 Task: Create a new field with title Stage a blank project BlazeTech with field type as Single-select and options as Not Started, In Progress and Complete
Action: Mouse moved to (497, 350)
Screenshot: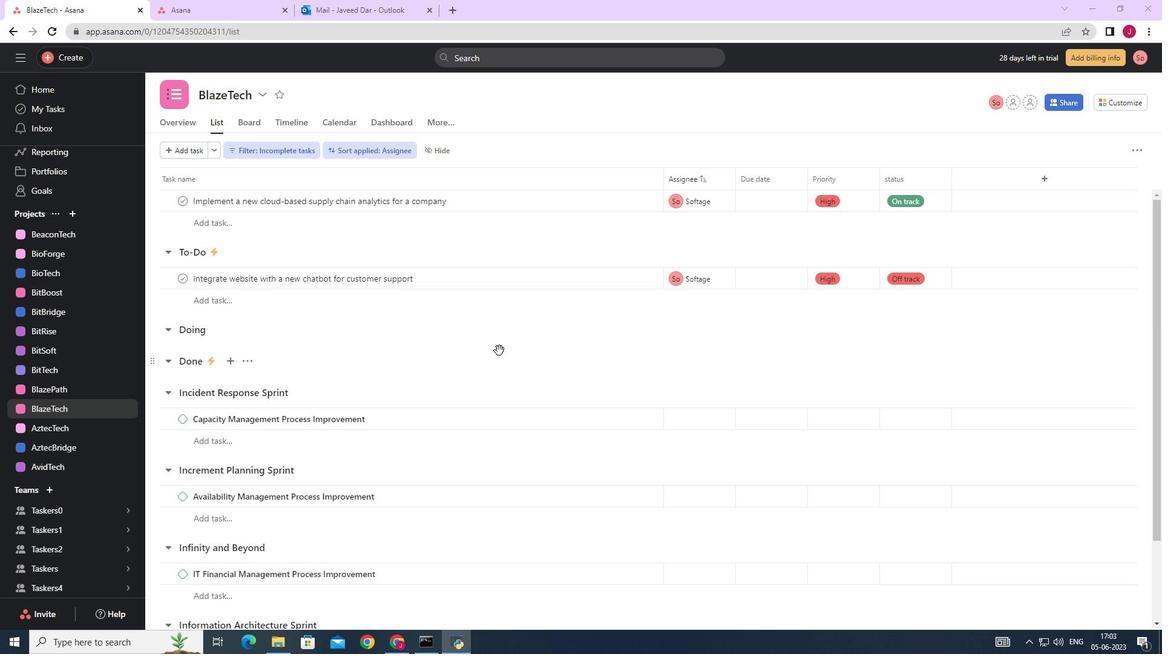 
Action: Mouse scrolled (497, 351) with delta (0, 0)
Screenshot: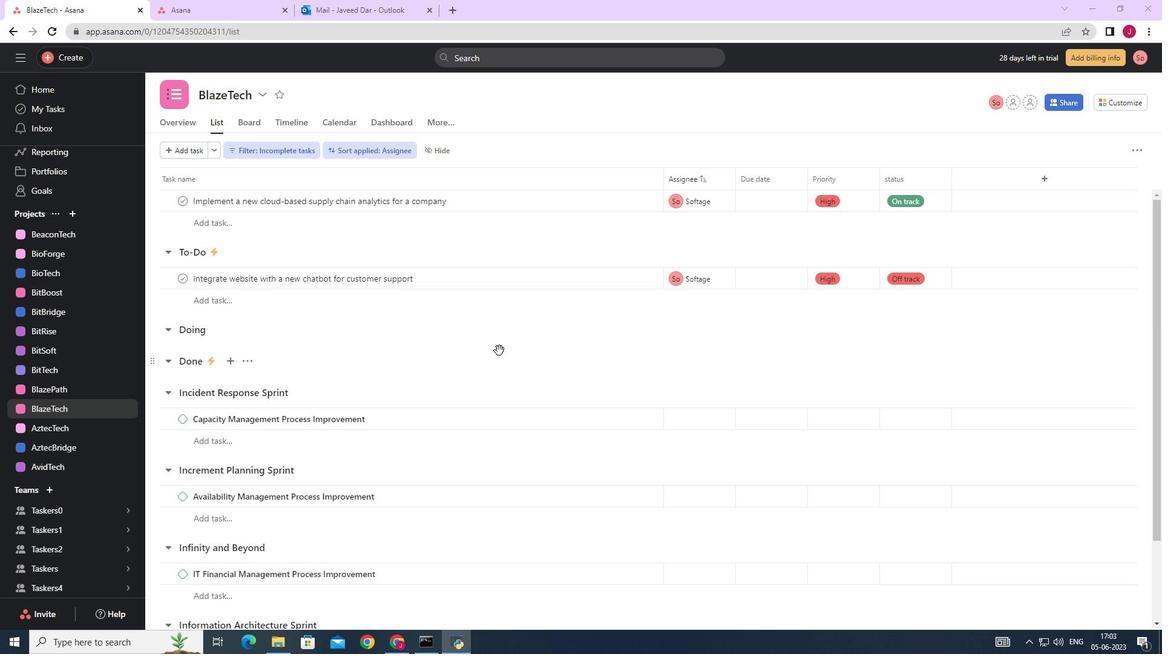 
Action: Mouse scrolled (497, 351) with delta (0, 0)
Screenshot: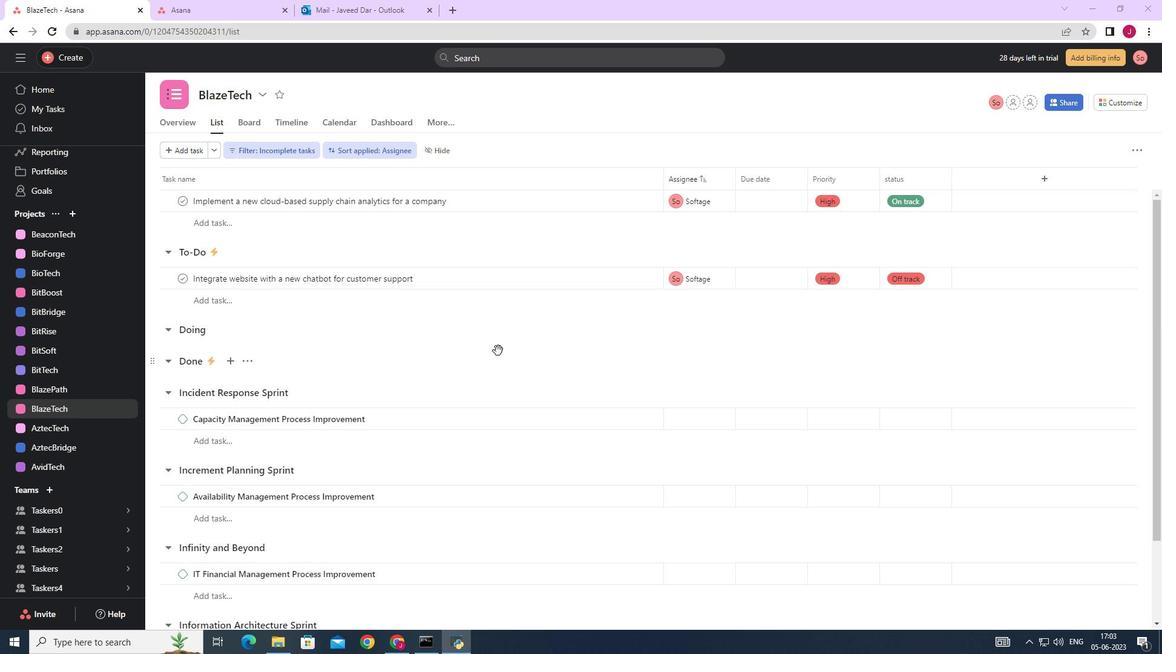 
Action: Mouse moved to (1121, 102)
Screenshot: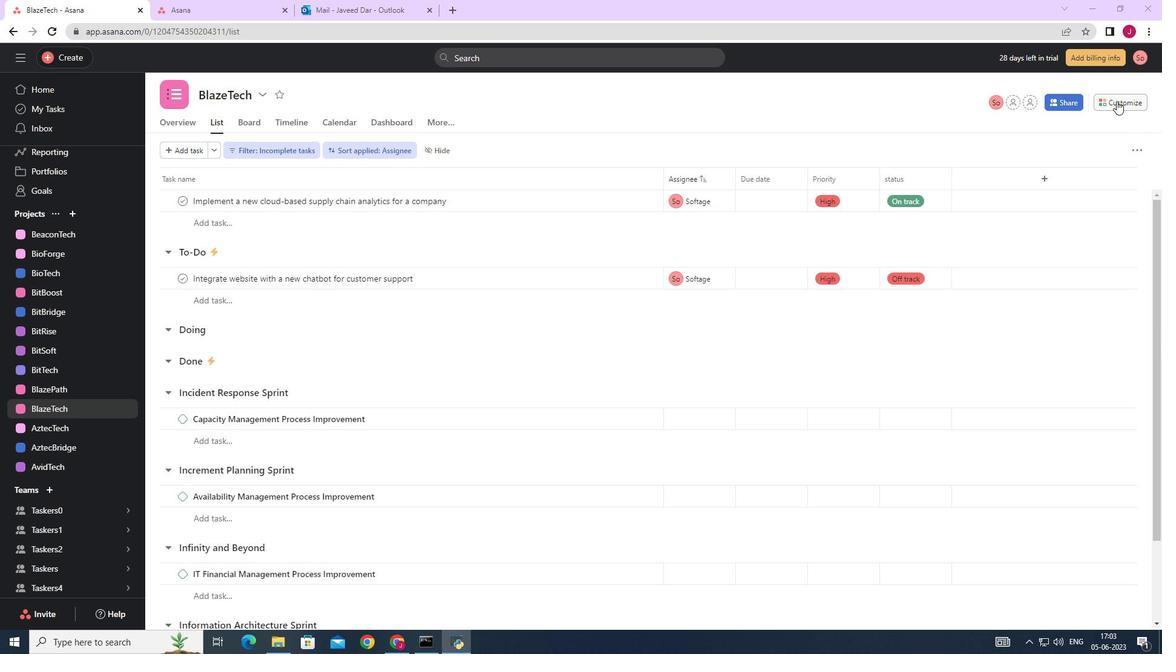 
Action: Mouse pressed left at (1121, 102)
Screenshot: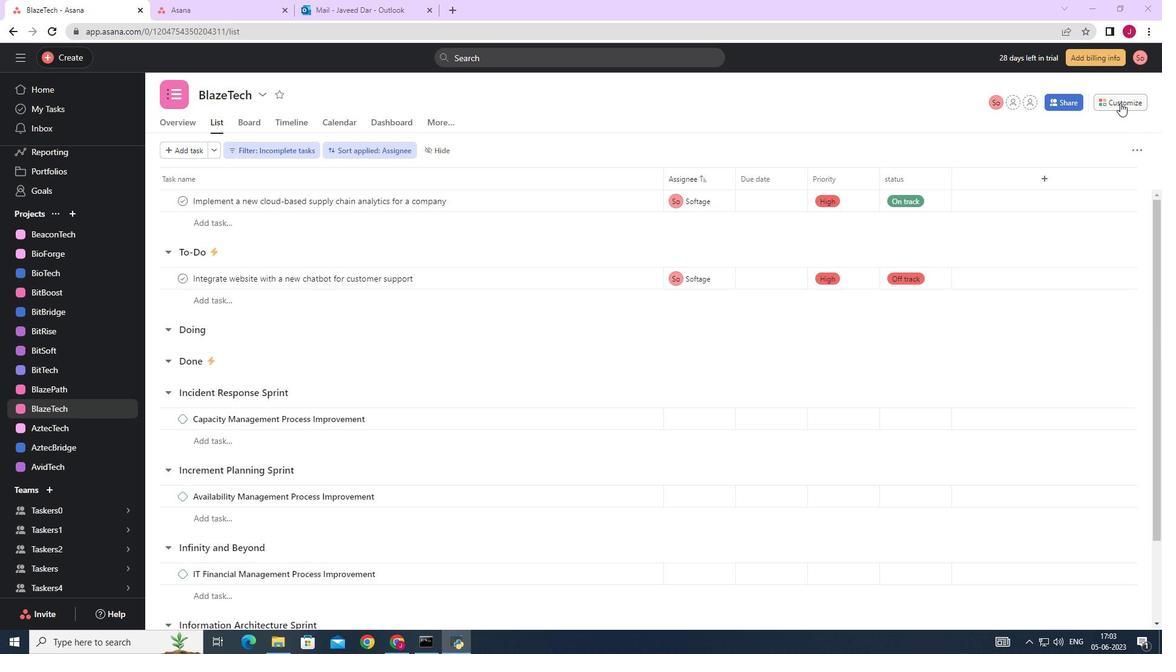 
Action: Mouse moved to (1053, 242)
Screenshot: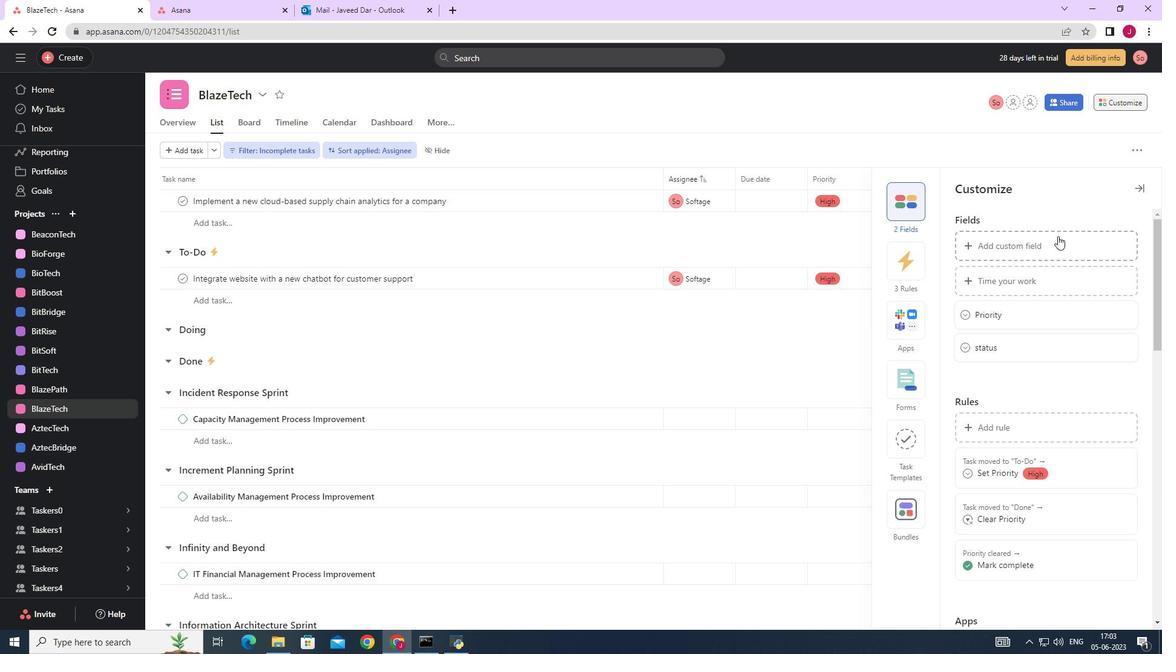 
Action: Mouse pressed left at (1053, 242)
Screenshot: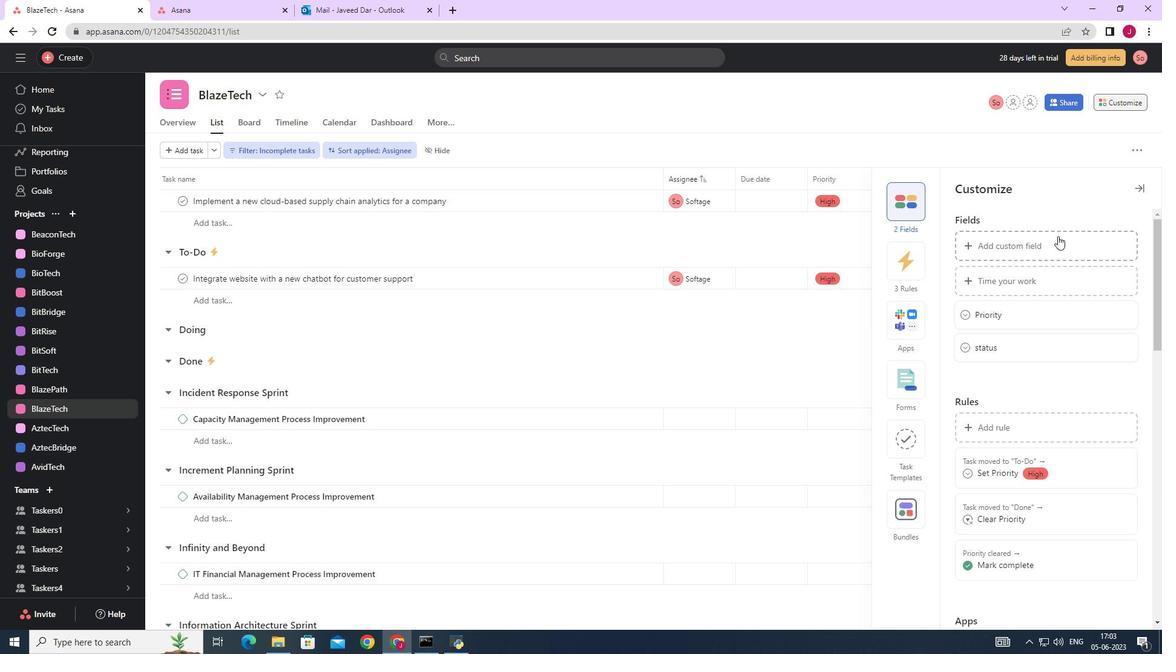 
Action: Mouse moved to (579, 205)
Screenshot: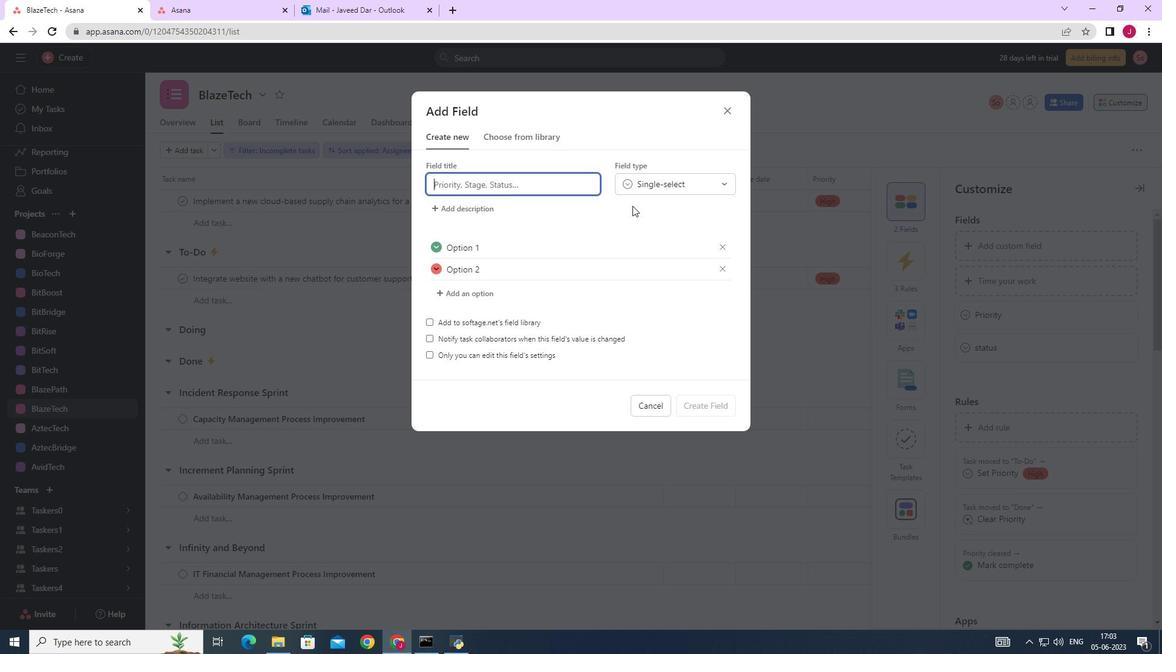 
Action: Key pressed stage
Screenshot: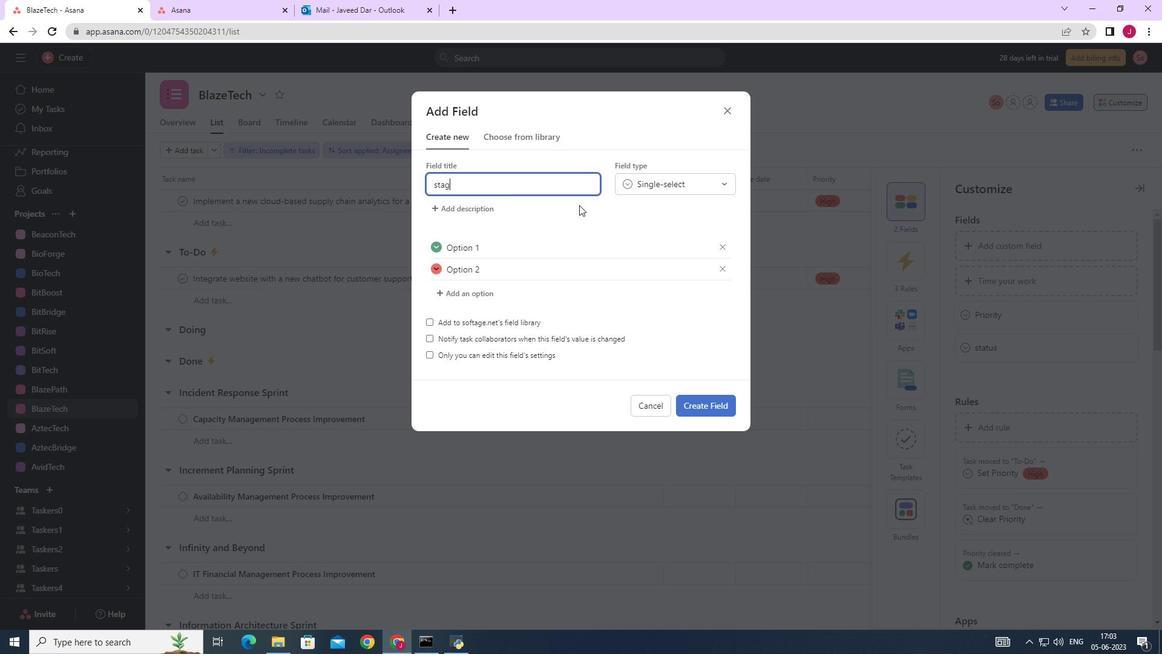 
Action: Mouse moved to (552, 244)
Screenshot: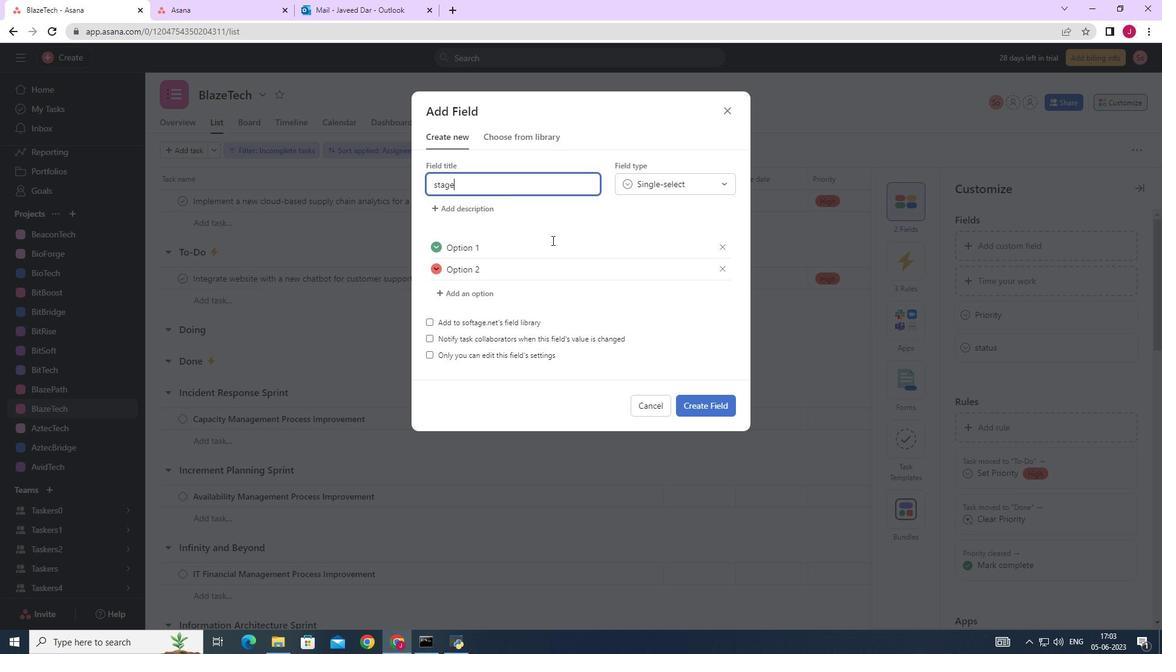 
Action: Mouse pressed left at (552, 244)
Screenshot: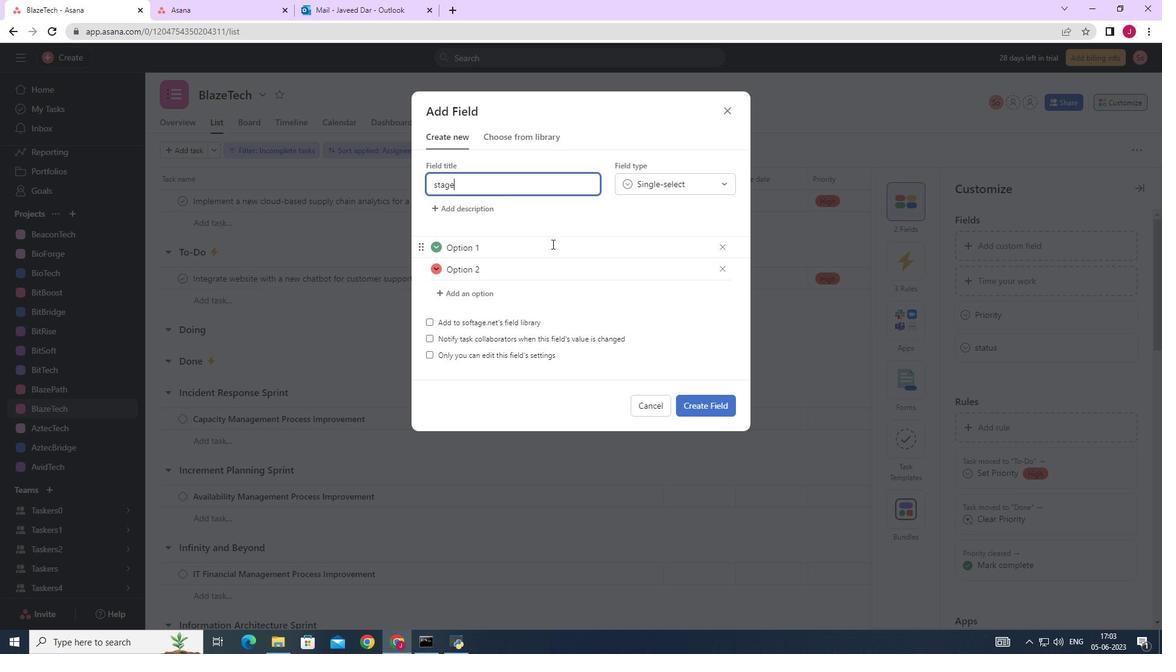 
Action: Key pressed <Key.backspace><Key.backspace><Key.backspace><Key.backspace><Key.backspace><Key.backspace><Key.backspace><Key.backspace><Key.caps_lock>M<Key.backspace>N<Key.caps_lock>ot<Key.space>started
Screenshot: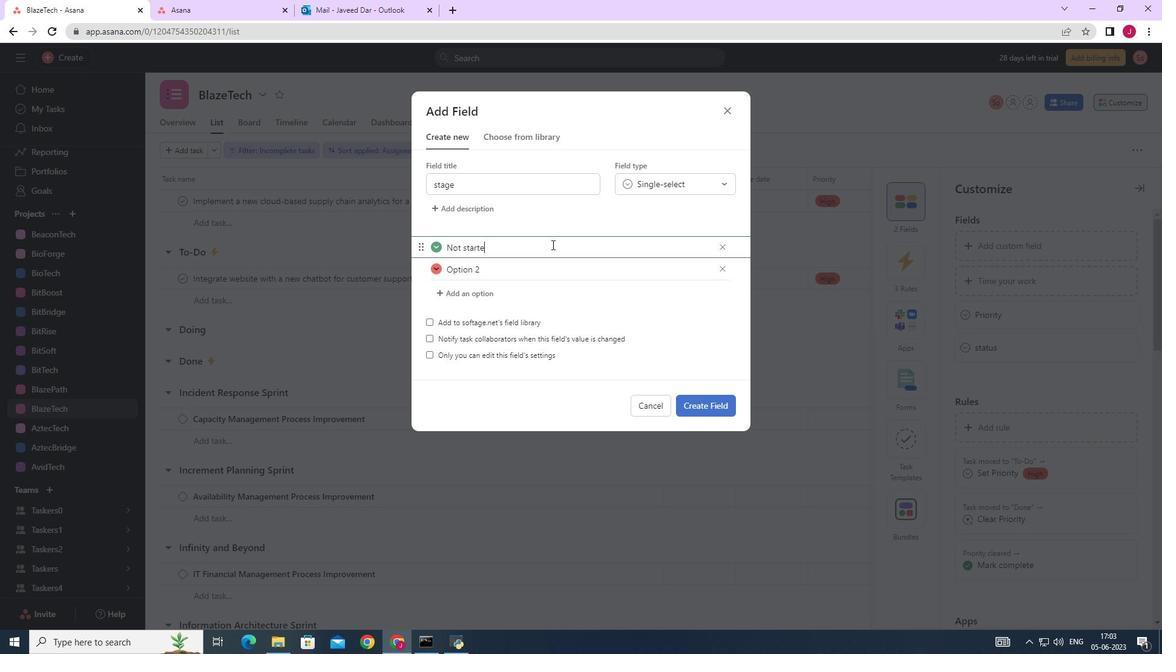 
Action: Mouse moved to (560, 270)
Screenshot: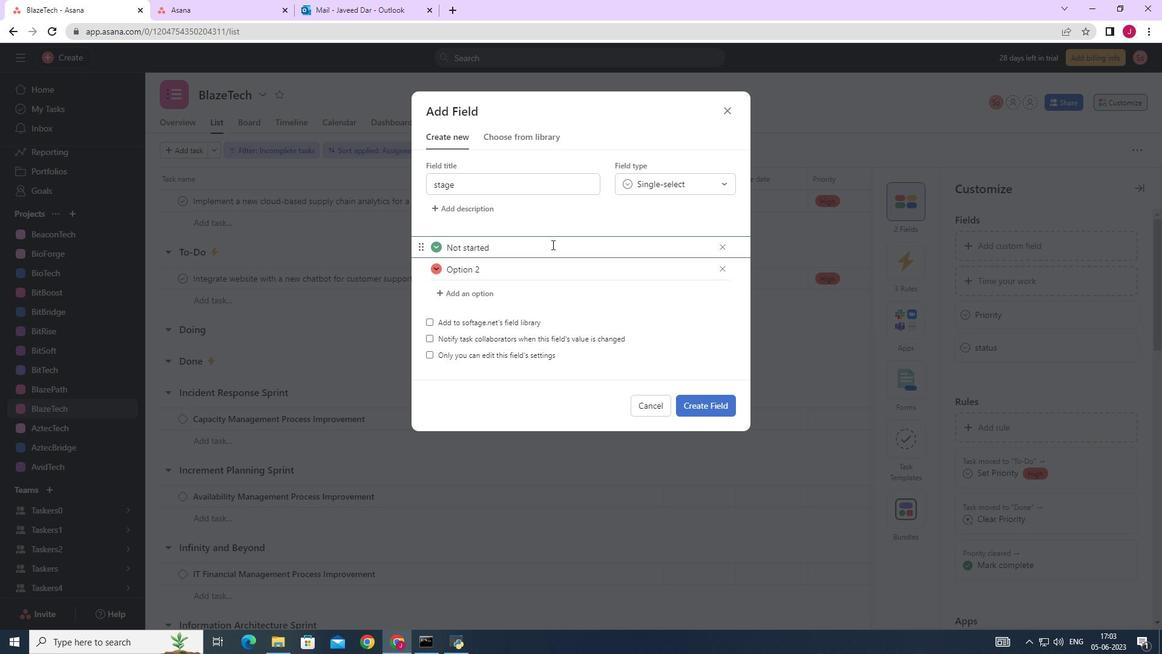 
Action: Mouse pressed left at (560, 270)
Screenshot: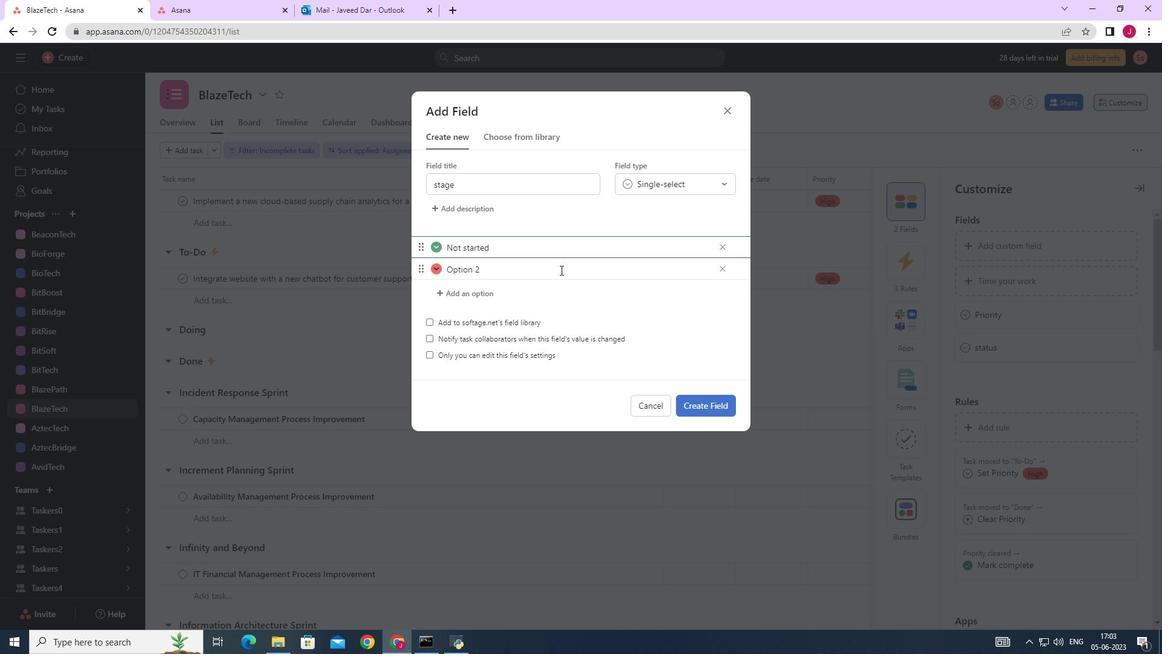 
Action: Key pressed <Key.backspace><Key.backspace><Key.backspace><Key.backspace><Key.backspace><Key.backspace><Key.backspace><Key.backspace><Key.caps_lock>I<Key.caps_lock>n<Key.space>progress
Screenshot: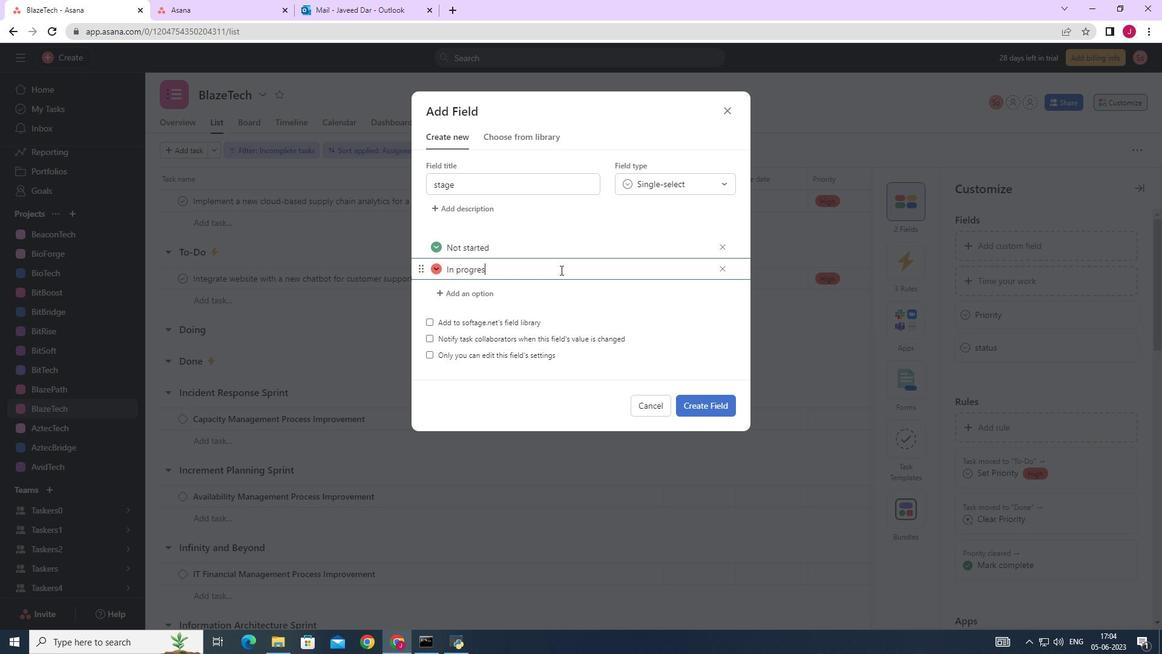 
Action: Mouse moved to (476, 287)
Screenshot: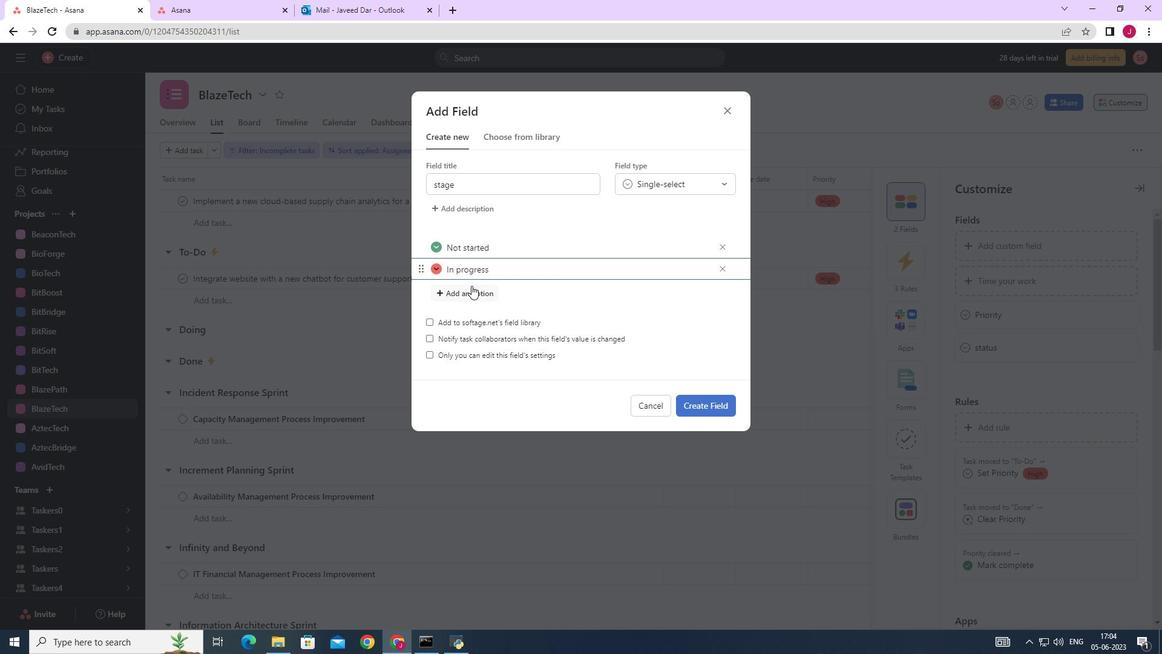 
Action: Mouse pressed left at (476, 287)
Screenshot: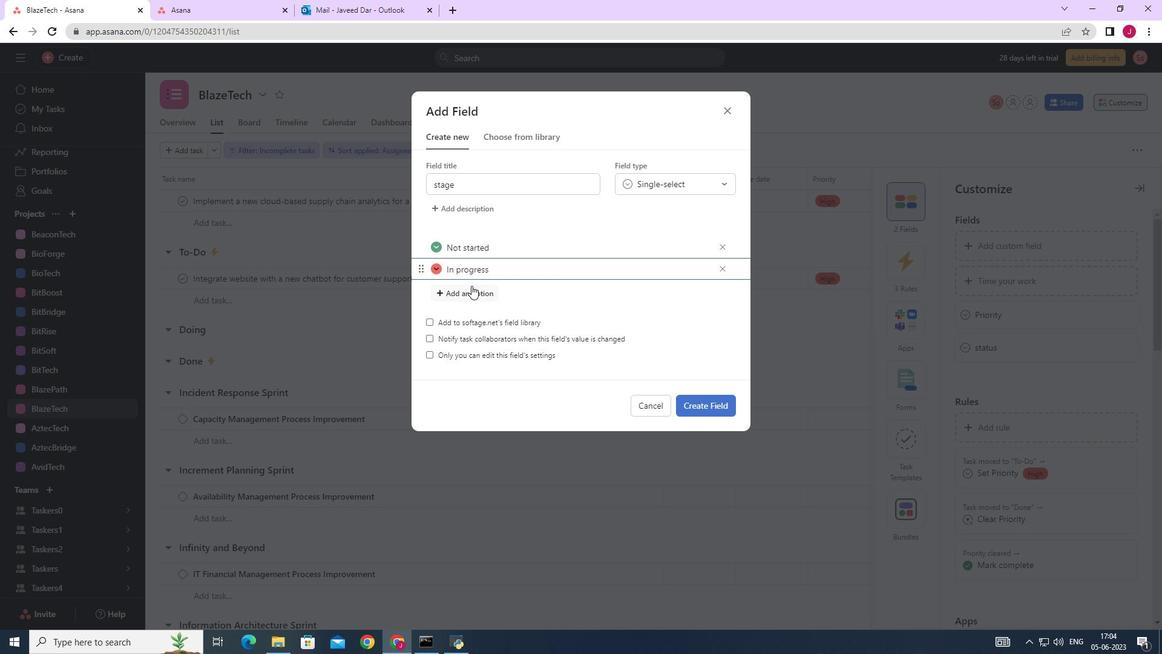 
Action: Mouse moved to (476, 287)
Screenshot: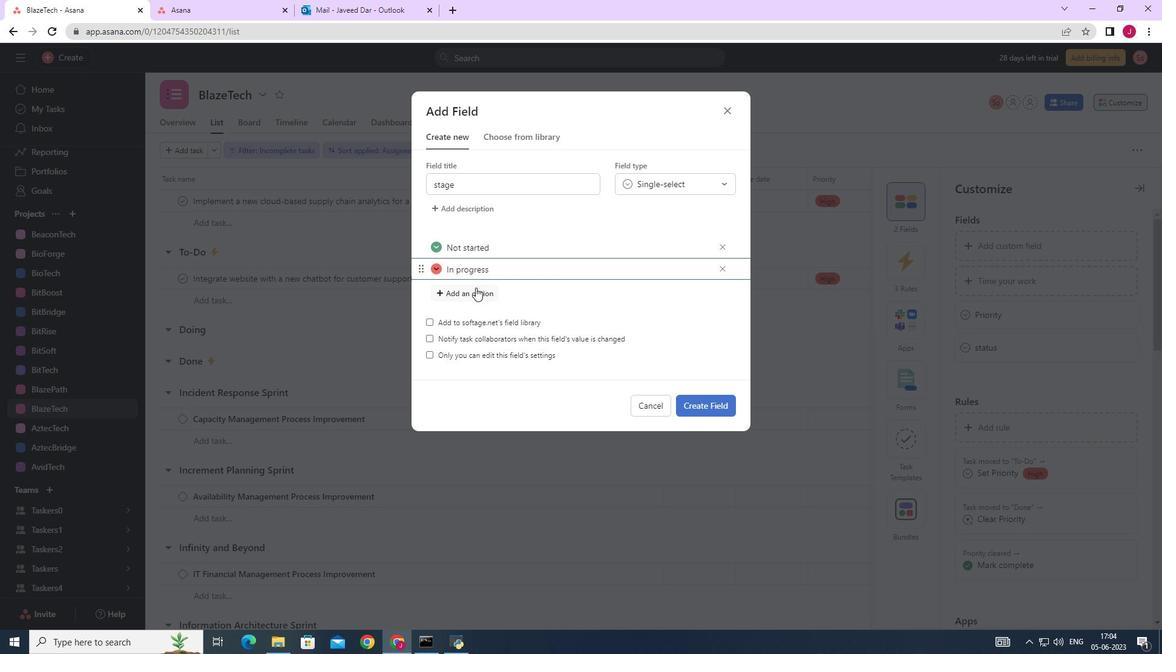 
Action: Key pressed <Key.caps_lock>C<Key.caps_lock>omplete
Screenshot: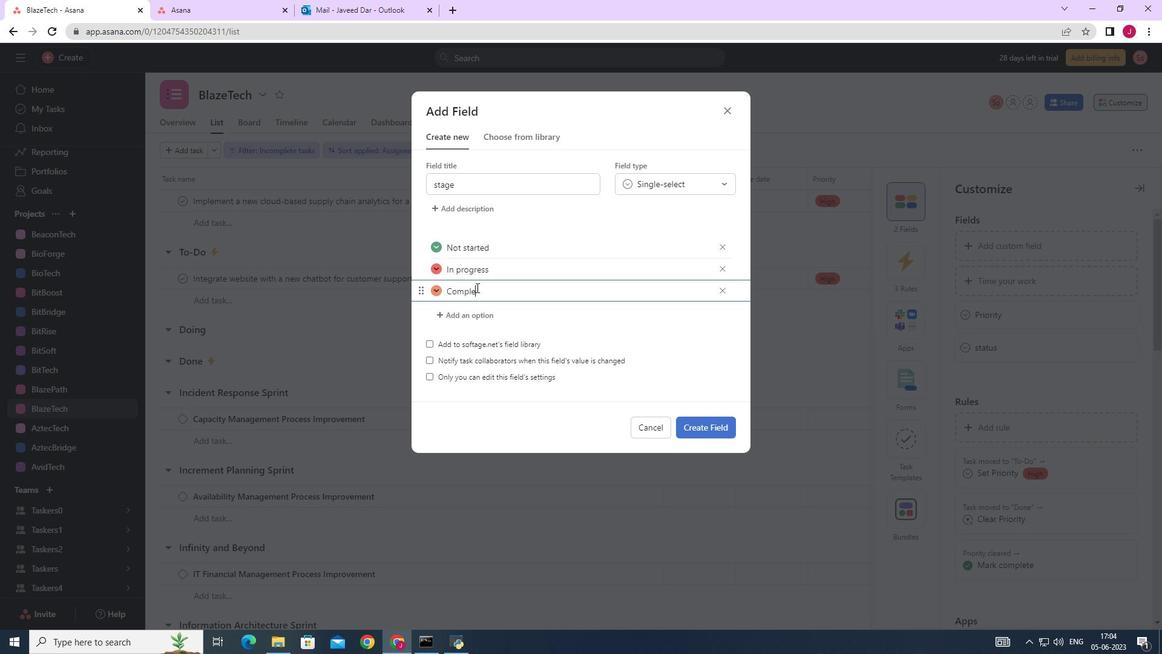 
Action: Mouse moved to (657, 181)
Screenshot: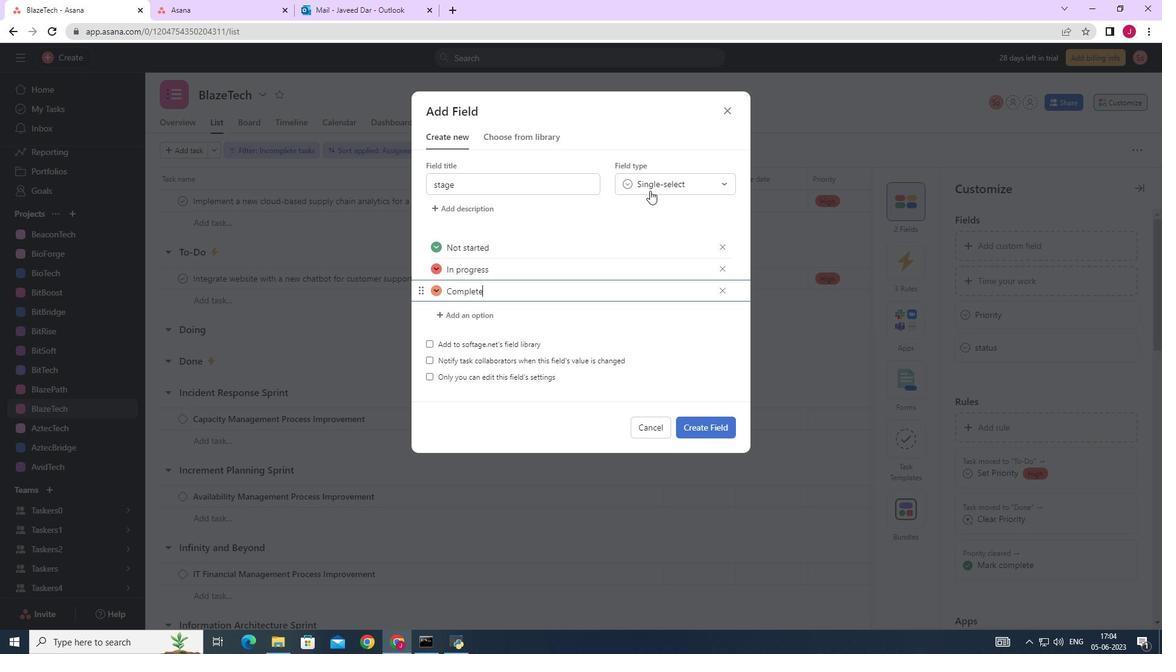 
Action: Mouse pressed left at (657, 181)
Screenshot: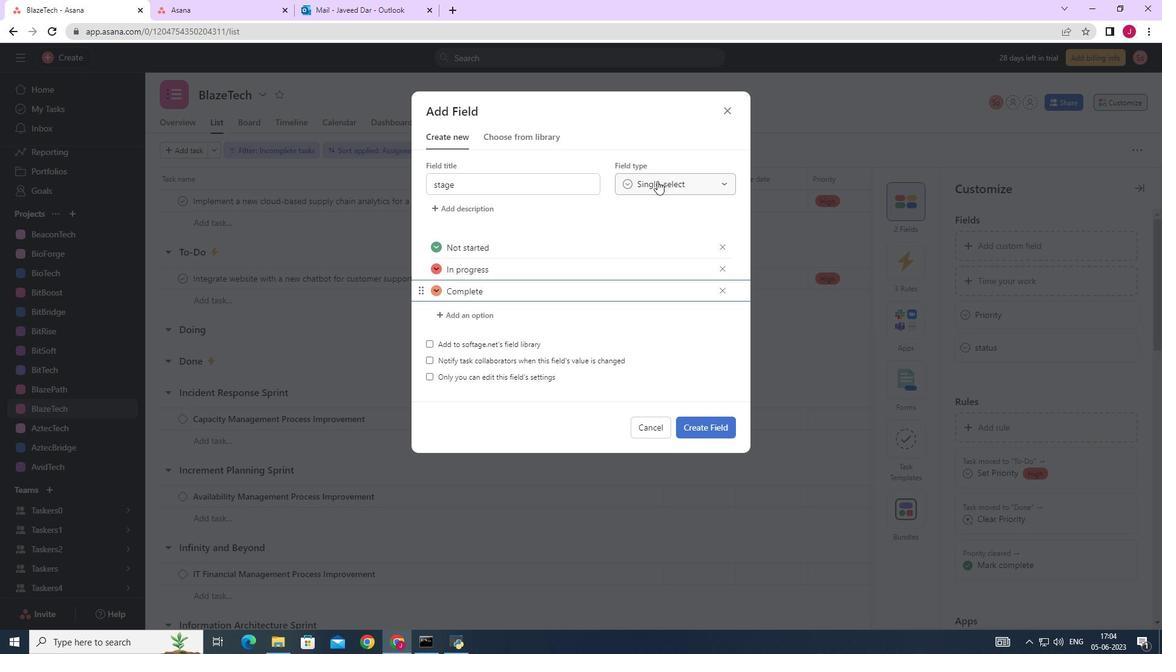
Action: Mouse moved to (658, 206)
Screenshot: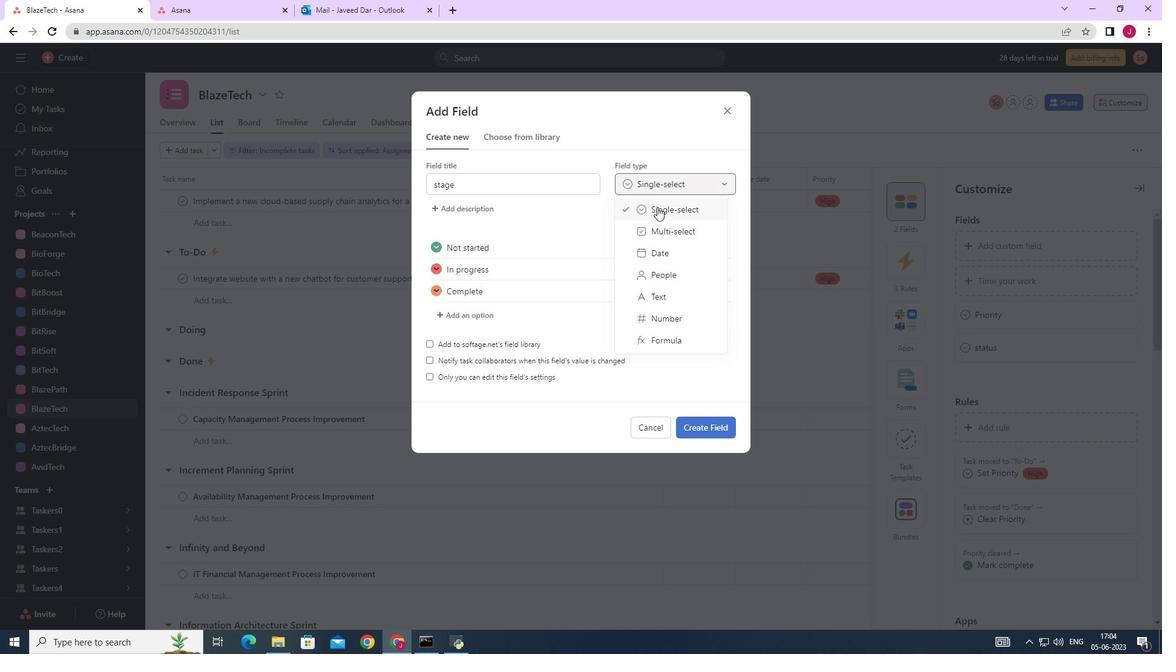 
Action: Mouse pressed left at (658, 206)
Screenshot: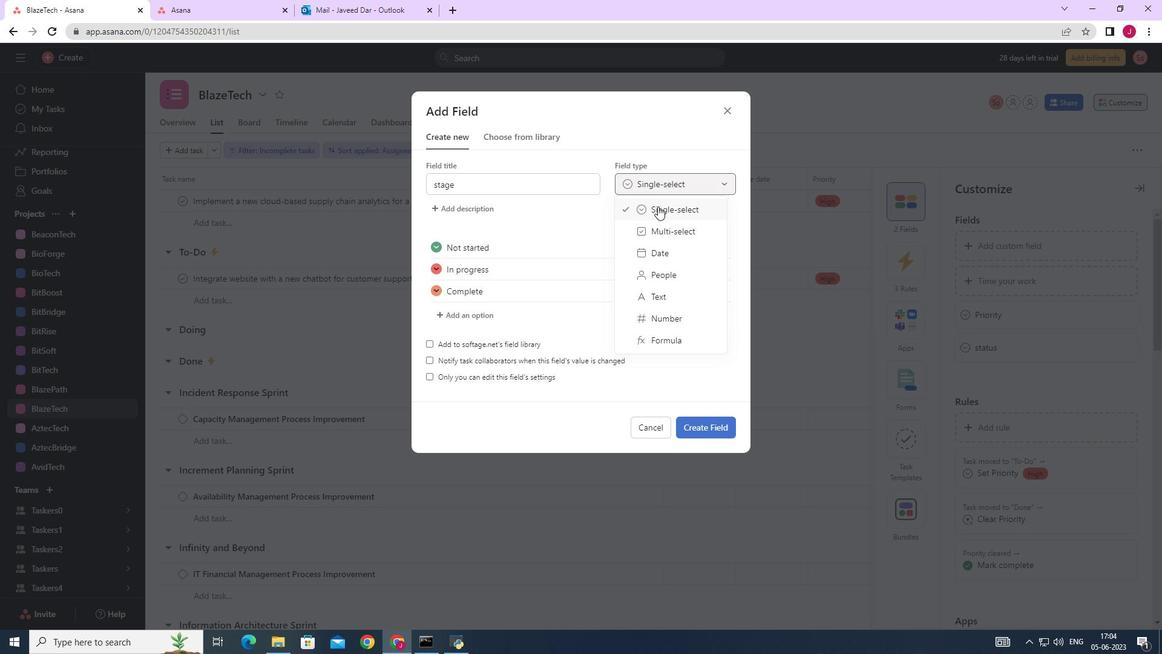 
Action: Mouse moved to (695, 426)
Screenshot: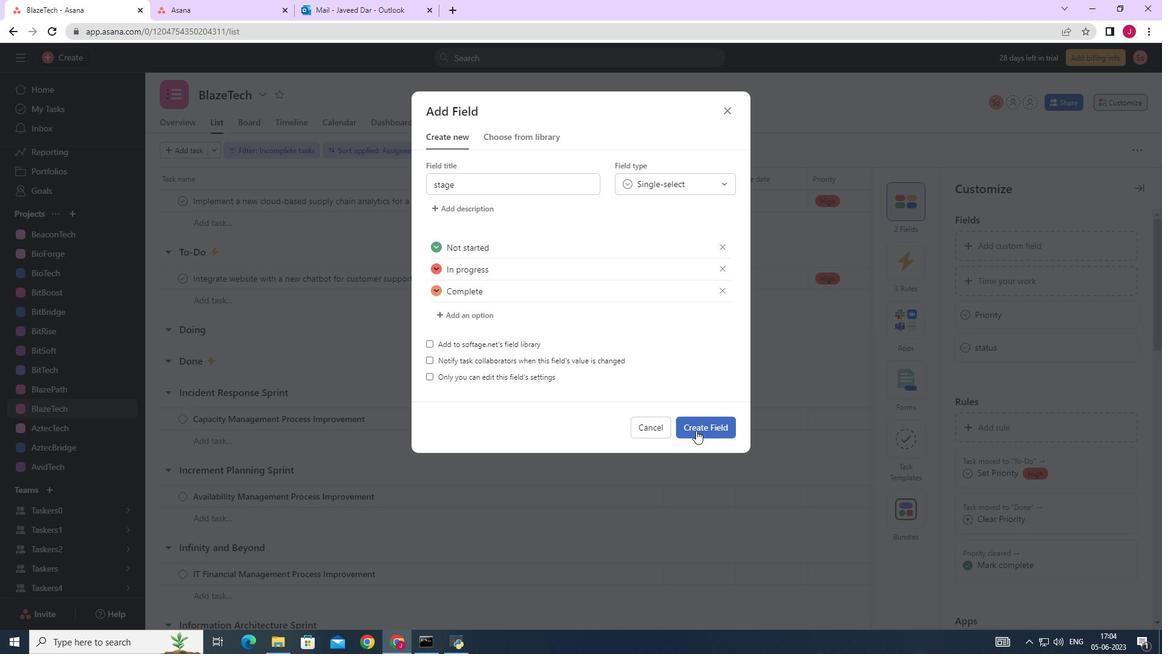 
Action: Mouse pressed left at (695, 426)
Screenshot: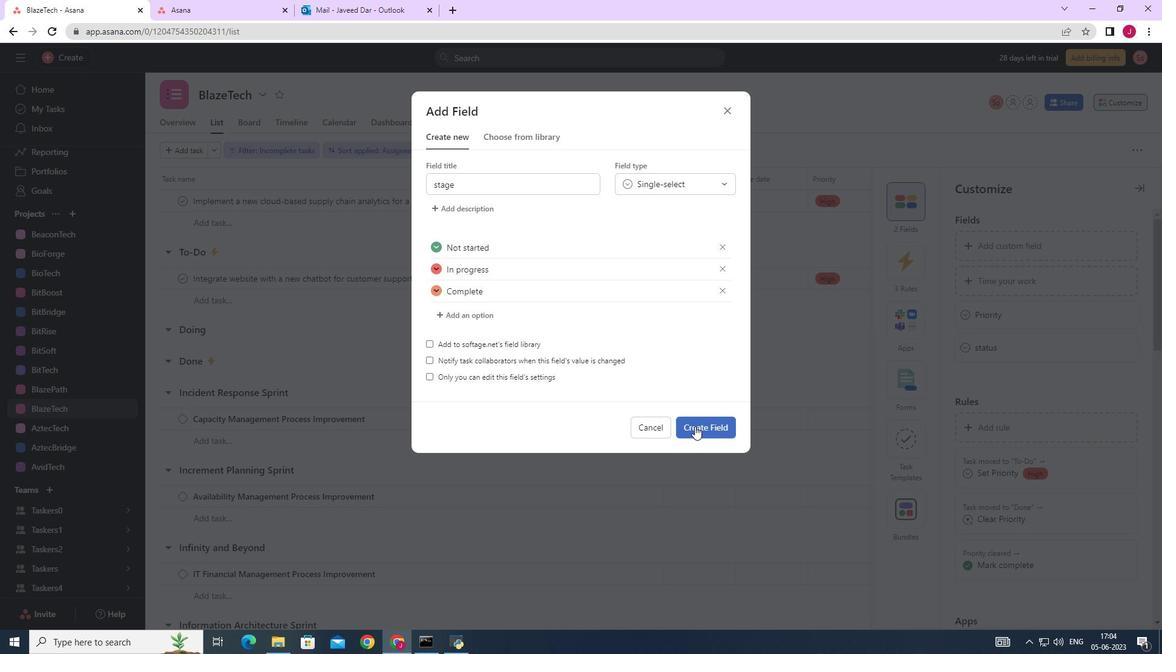 
Action: Mouse moved to (666, 413)
Screenshot: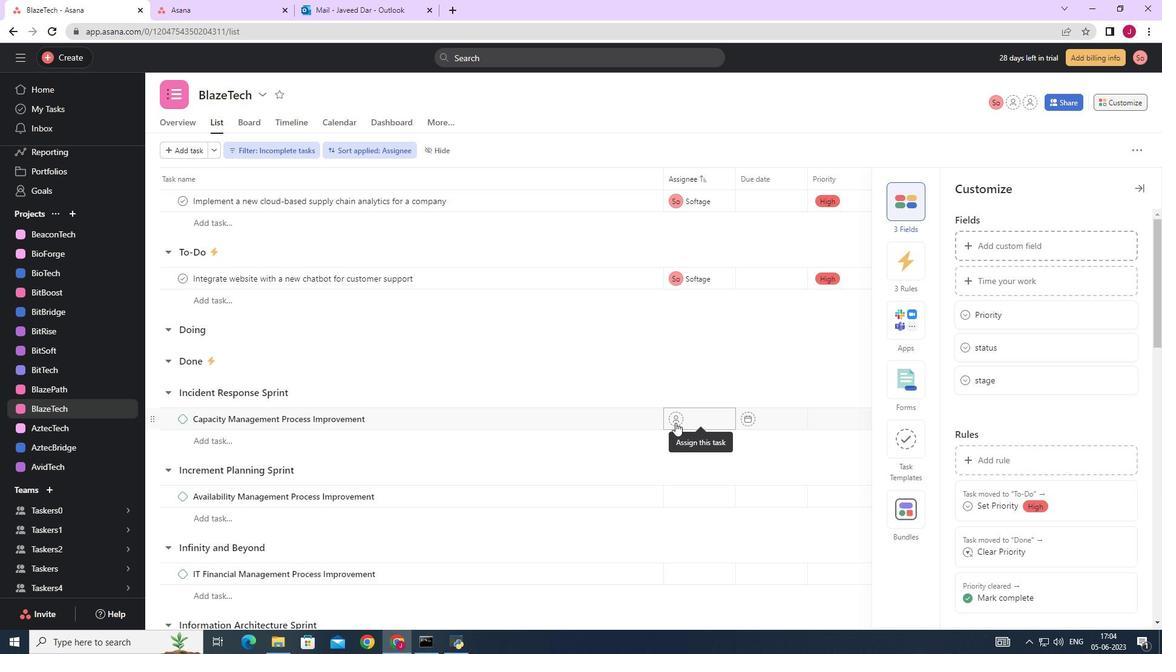 
